Task: Toggle the show files option in the breadcrumbs.
Action: Mouse moved to (24, 577)
Screenshot: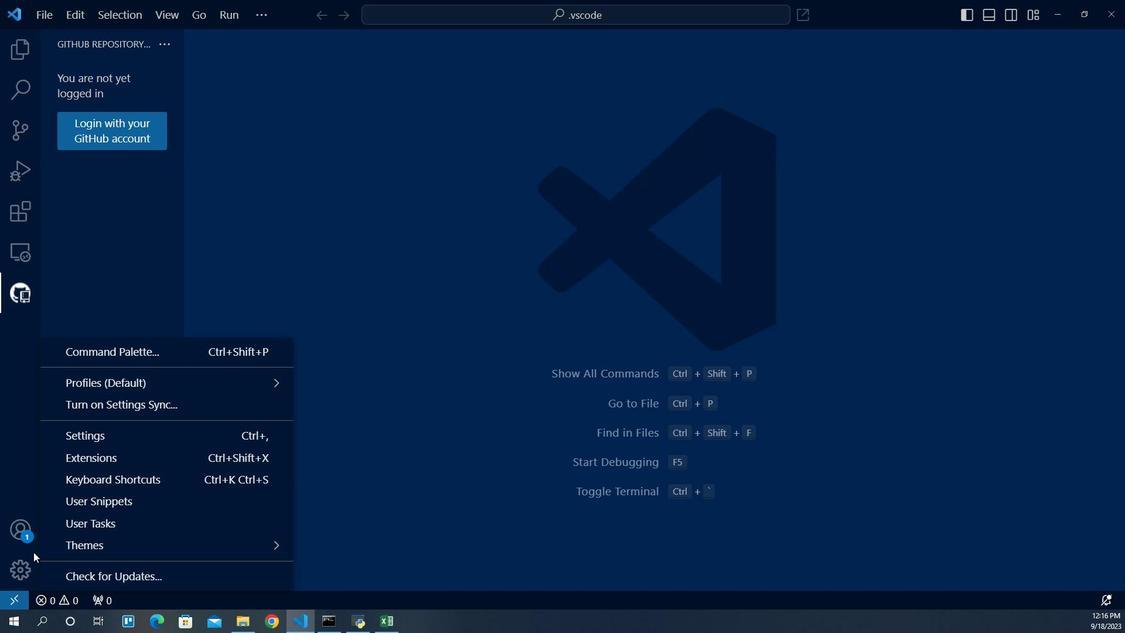 
Action: Mouse pressed left at (24, 577)
Screenshot: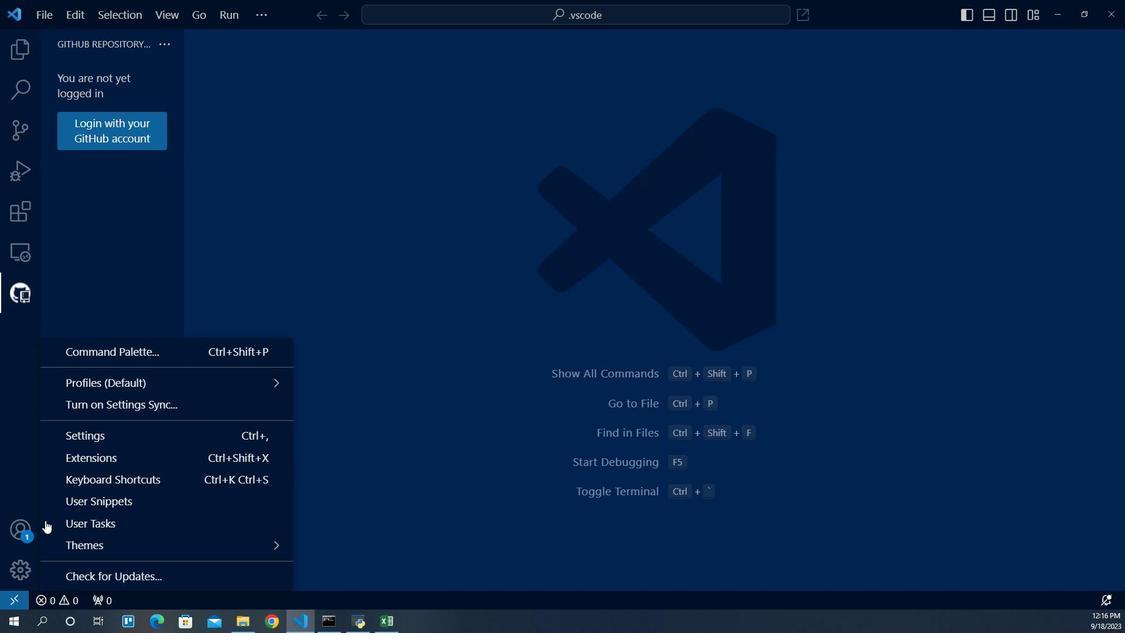 
Action: Mouse moved to (83, 435)
Screenshot: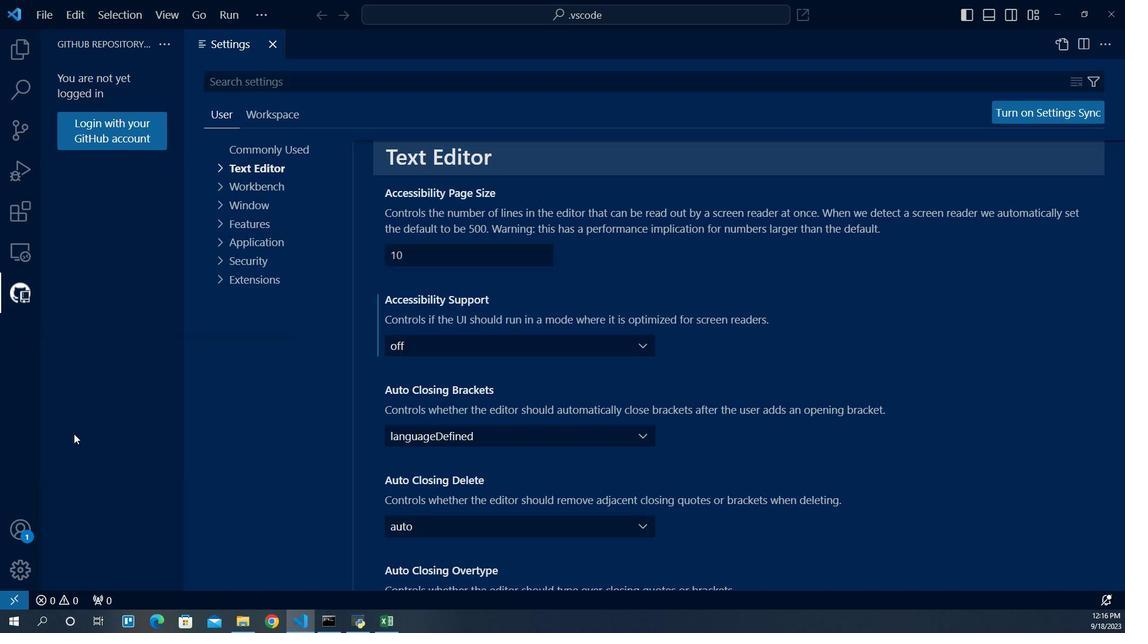
Action: Mouse pressed left at (83, 435)
Screenshot: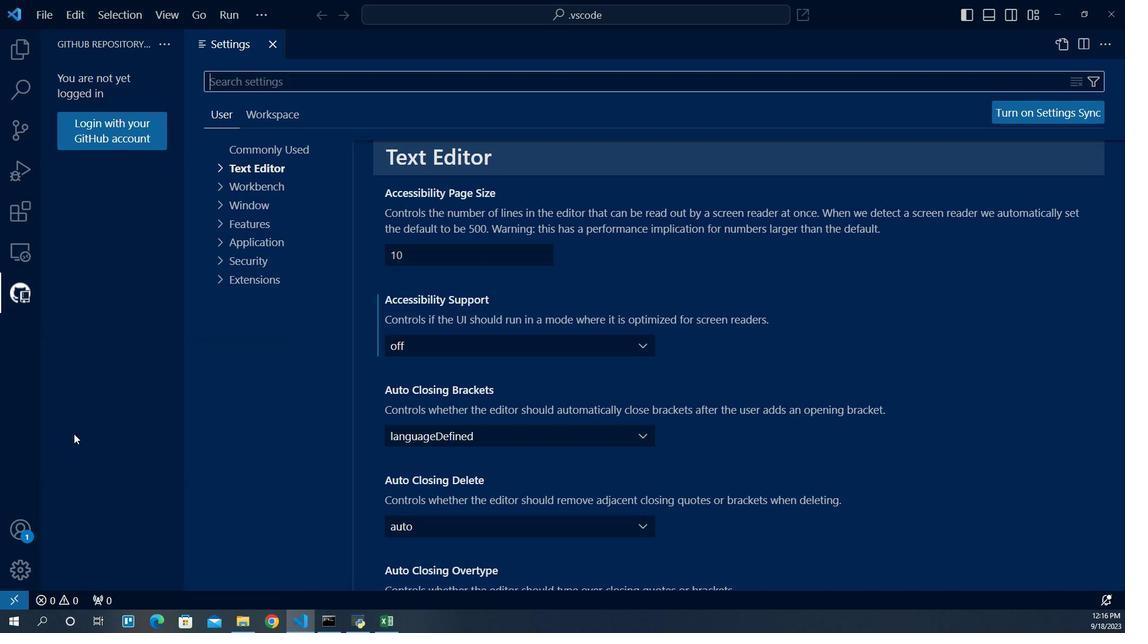 
Action: Mouse moved to (266, 99)
Screenshot: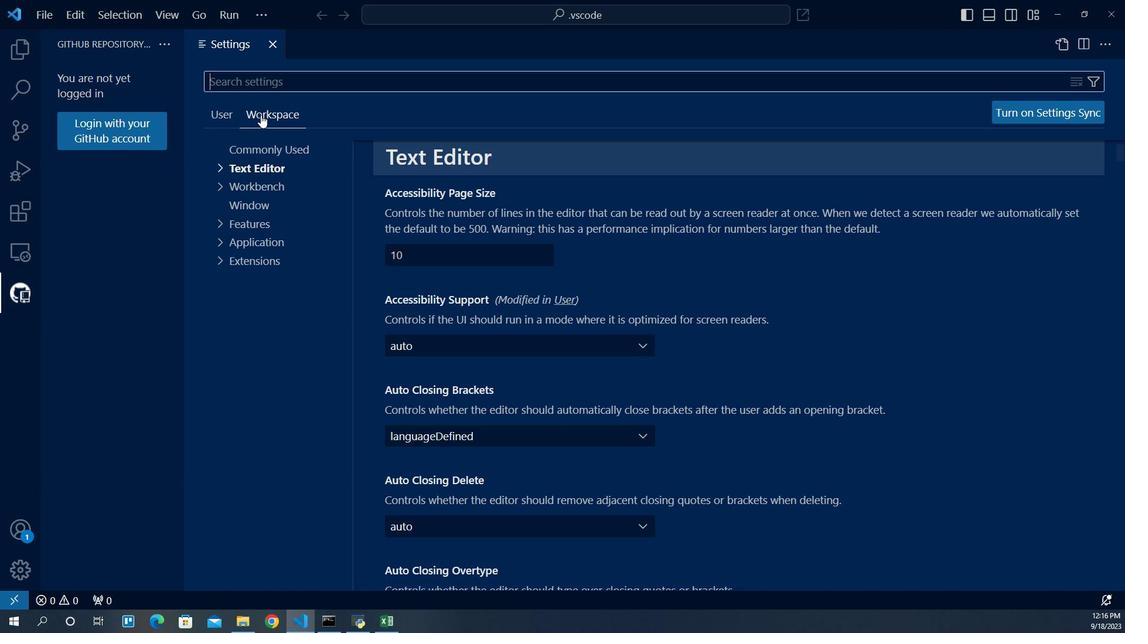 
Action: Mouse pressed left at (266, 99)
Screenshot: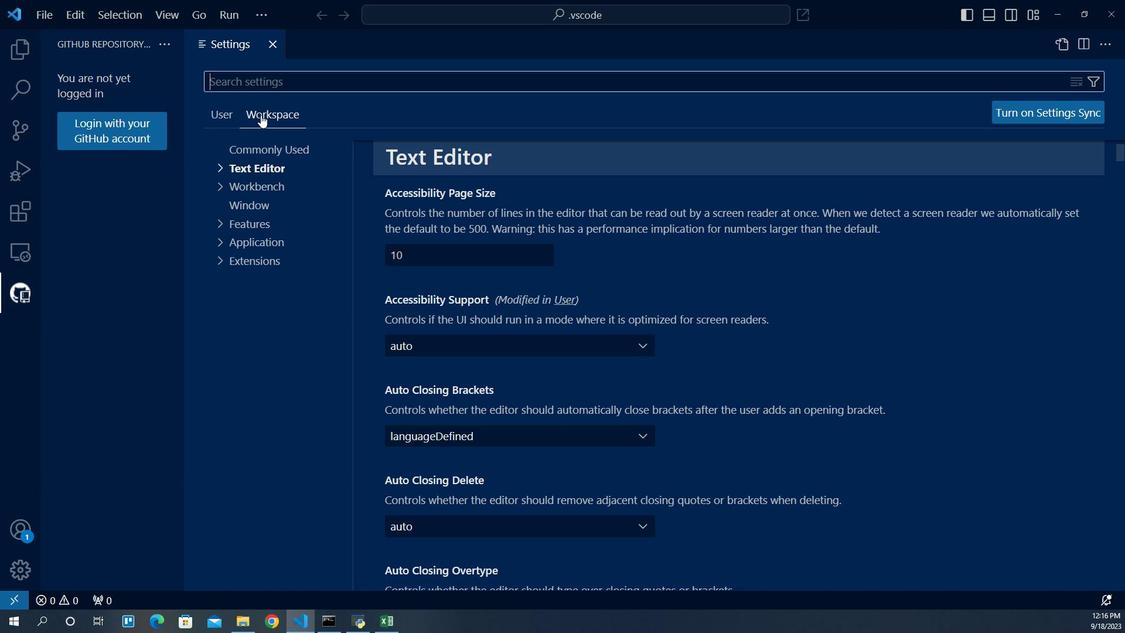 
Action: Mouse moved to (222, 174)
Screenshot: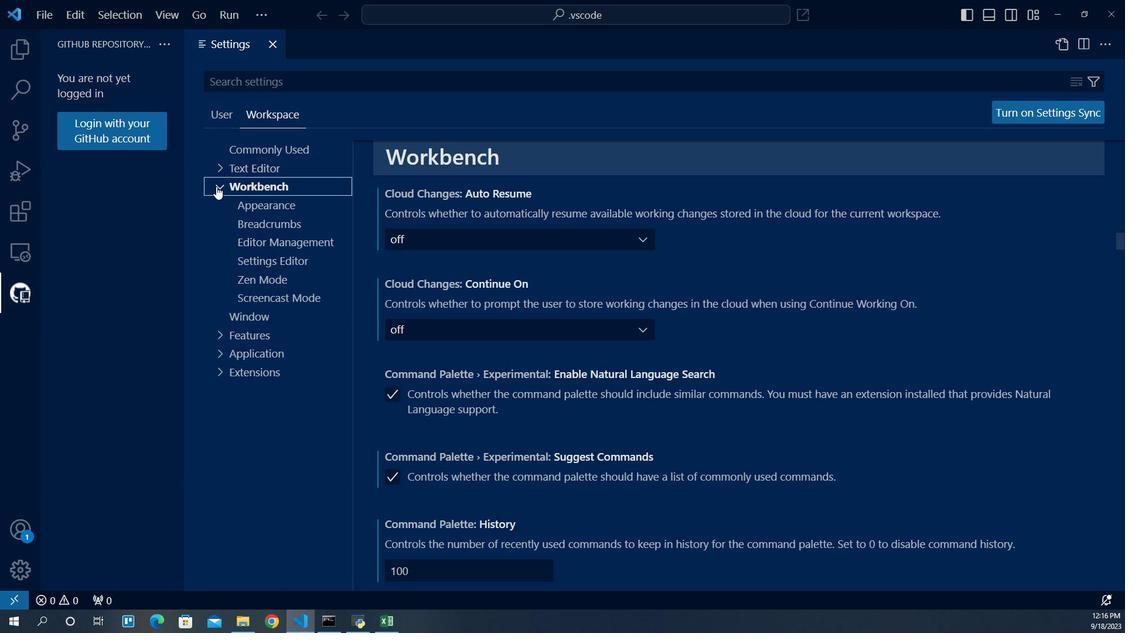 
Action: Mouse pressed left at (222, 174)
Screenshot: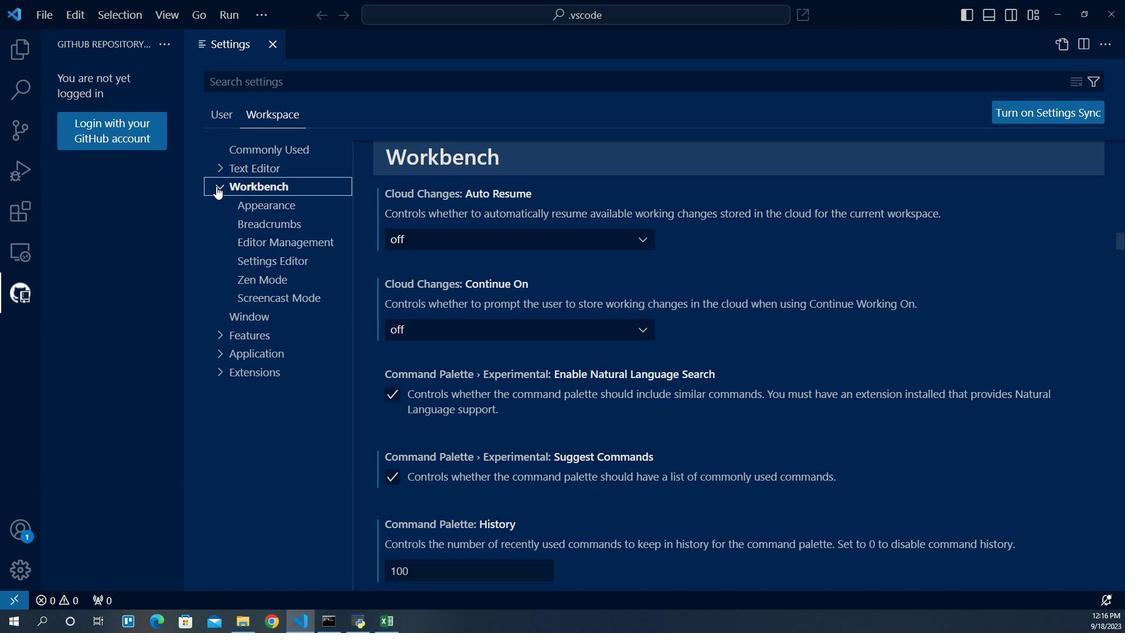 
Action: Mouse moved to (257, 213)
Screenshot: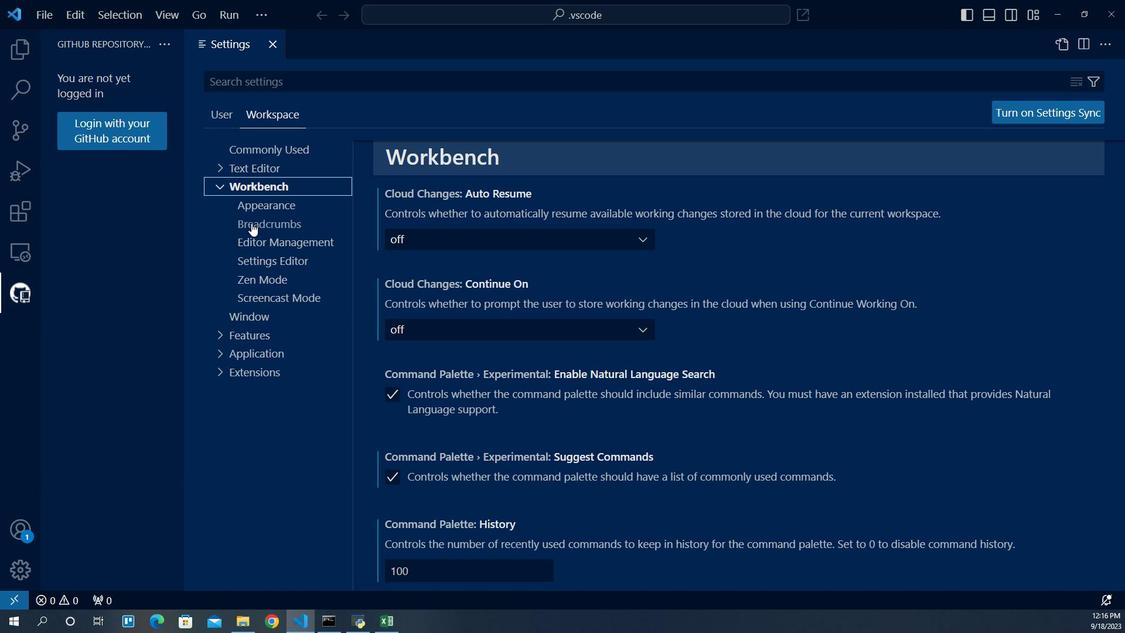 
Action: Mouse pressed left at (257, 213)
Screenshot: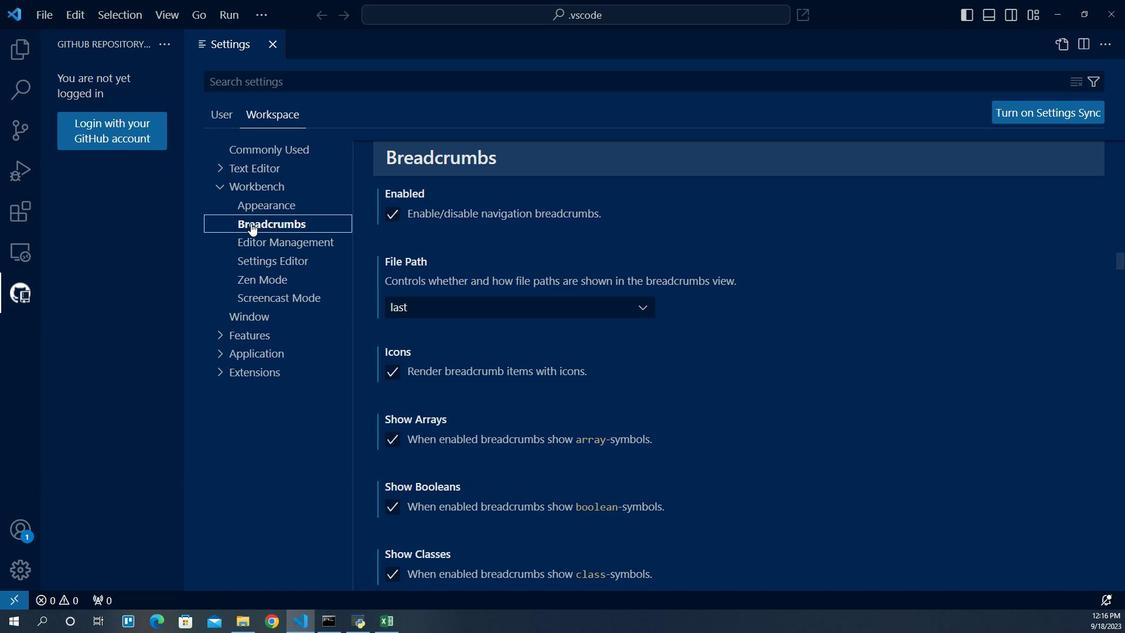 
Action: Mouse moved to (490, 511)
Screenshot: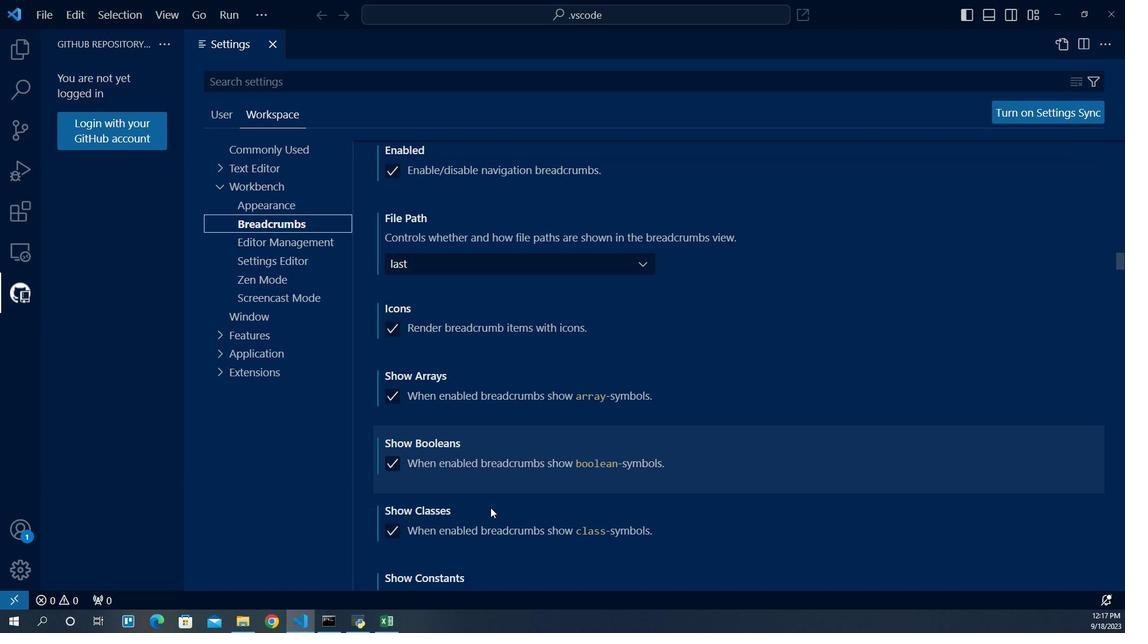 
Action: Mouse scrolled (490, 511) with delta (0, 0)
Screenshot: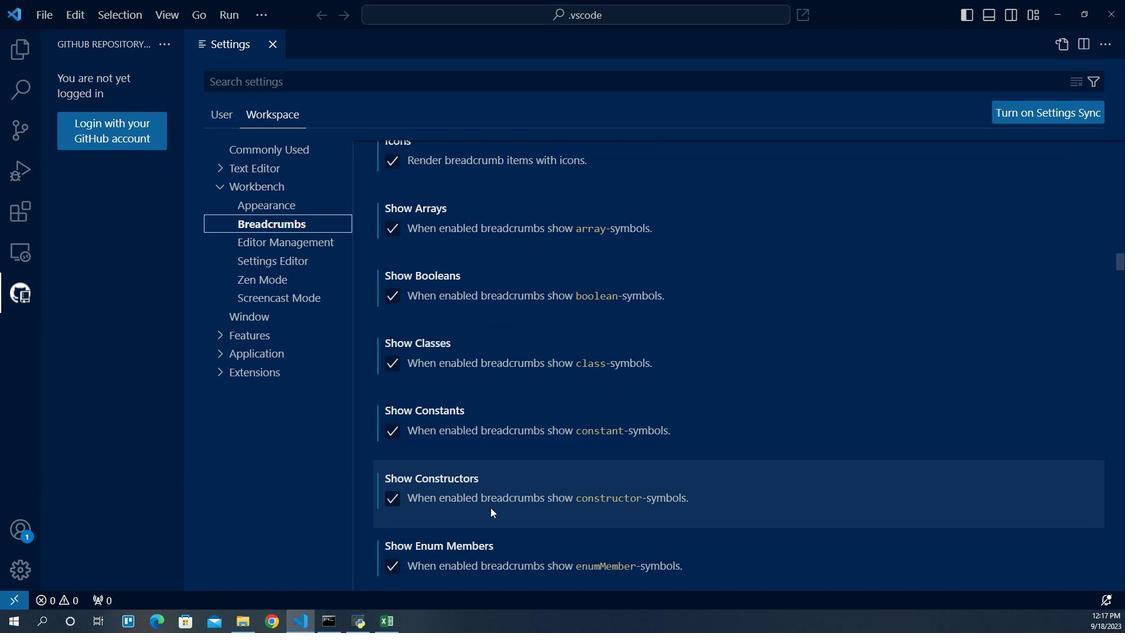 
Action: Mouse scrolled (490, 511) with delta (0, 0)
Screenshot: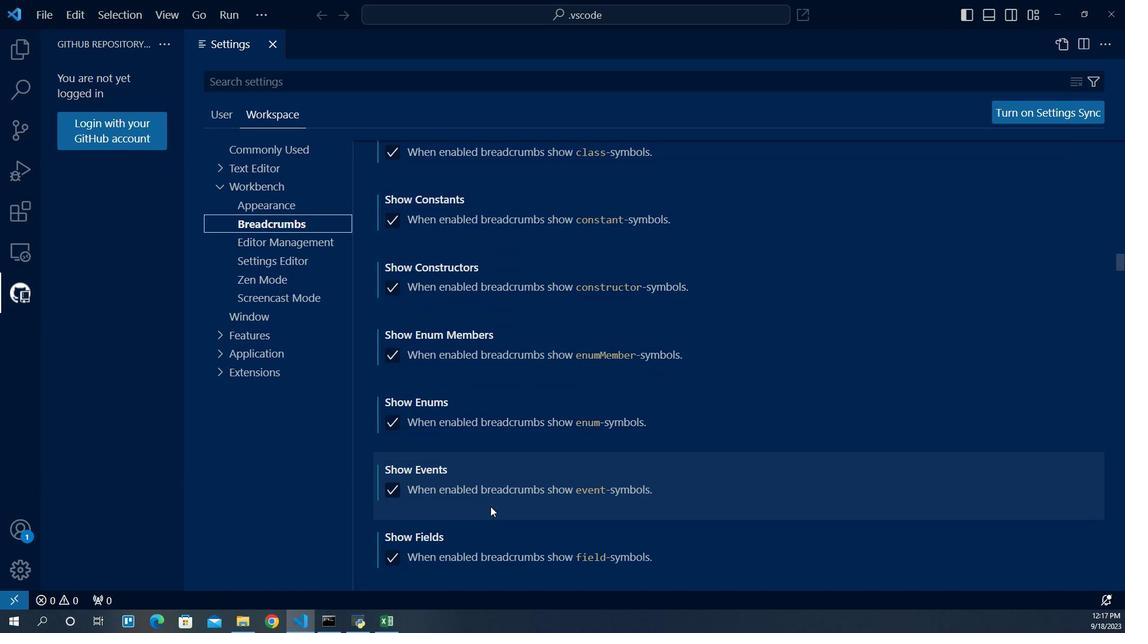 
Action: Mouse moved to (490, 510)
Screenshot: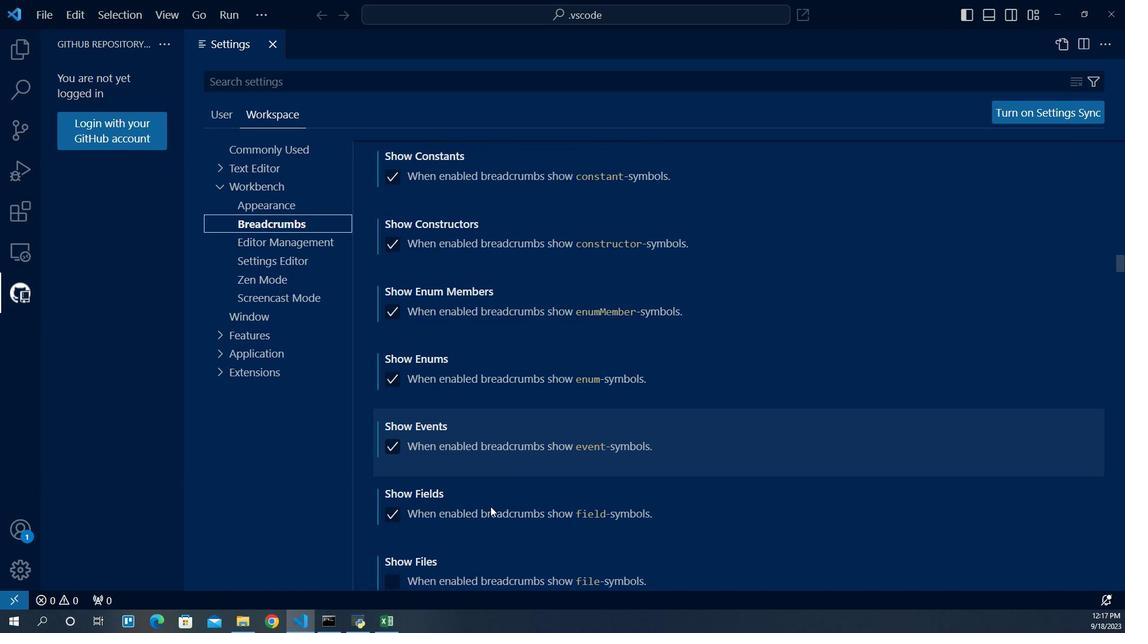 
Action: Mouse scrolled (490, 510) with delta (0, 0)
Screenshot: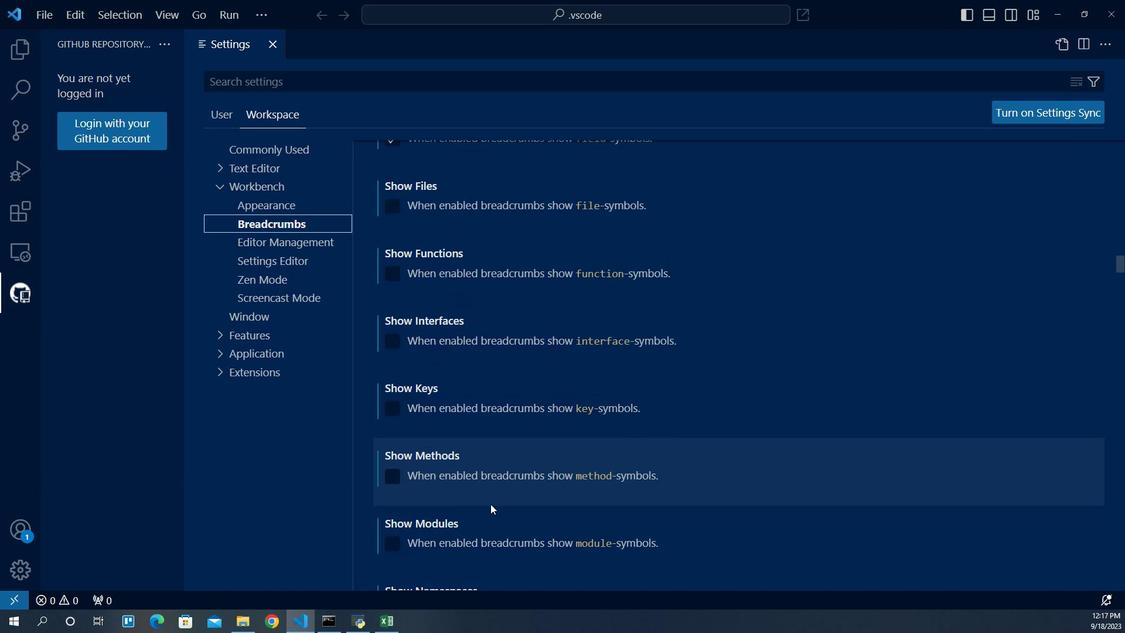 
Action: Mouse scrolled (490, 510) with delta (0, 0)
Screenshot: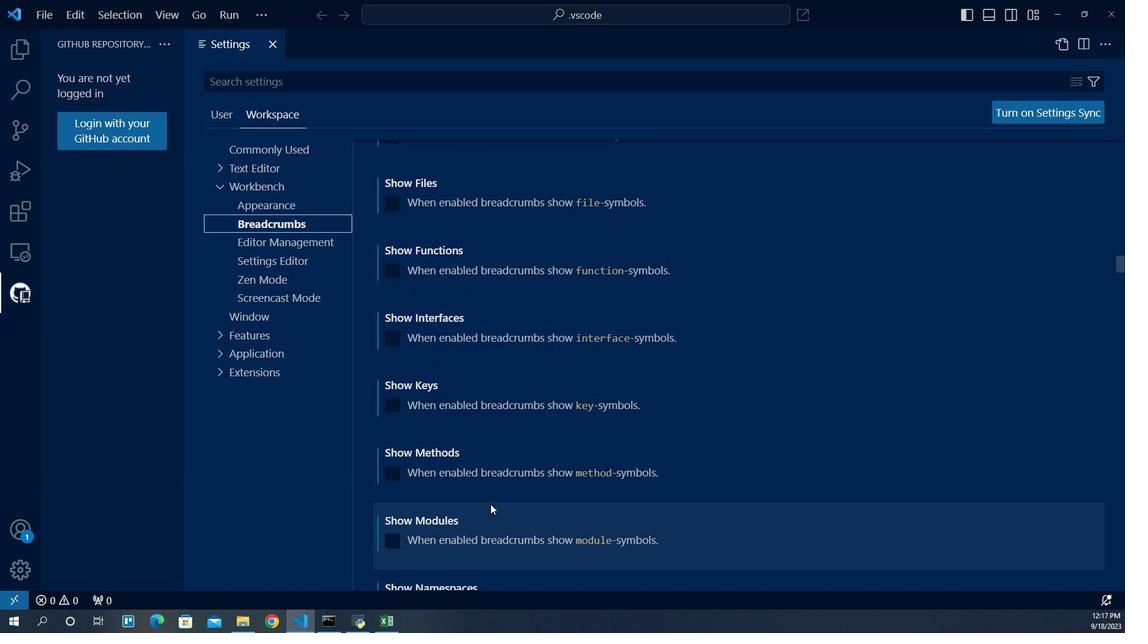 
Action: Mouse moved to (432, 331)
Screenshot: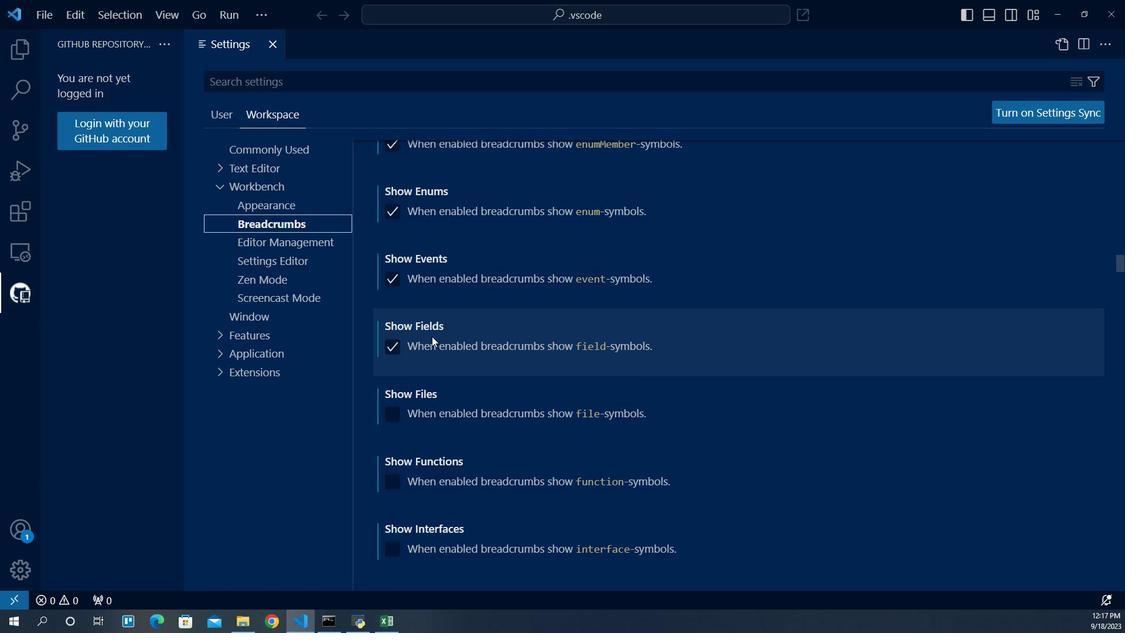 
Action: Mouse scrolled (432, 332) with delta (0, 0)
Screenshot: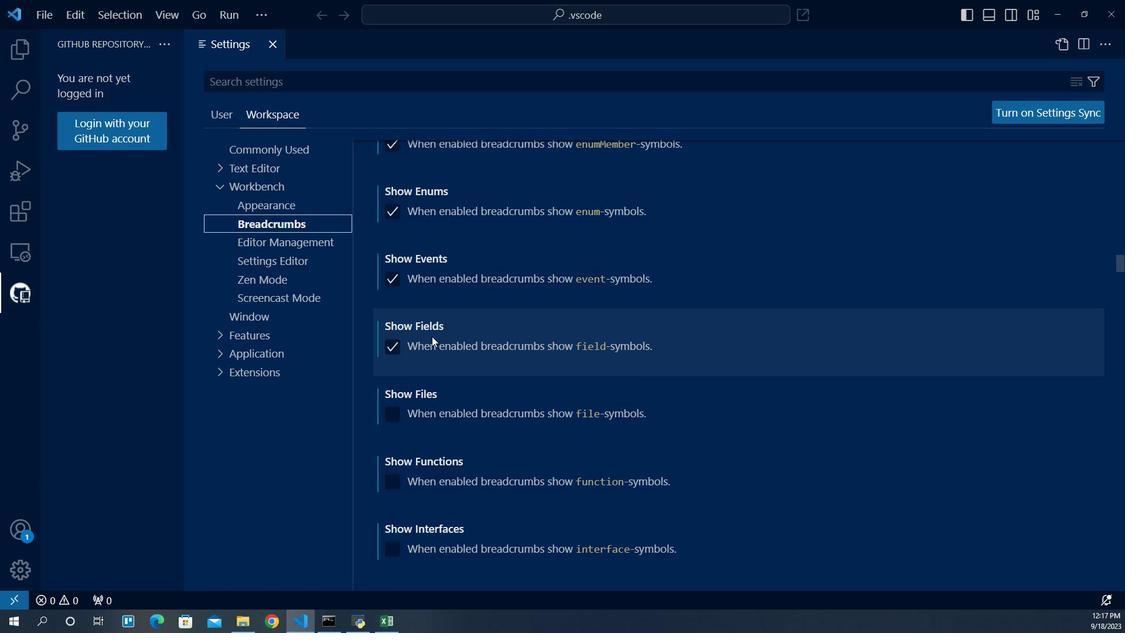 
Action: Mouse moved to (392, 413)
Screenshot: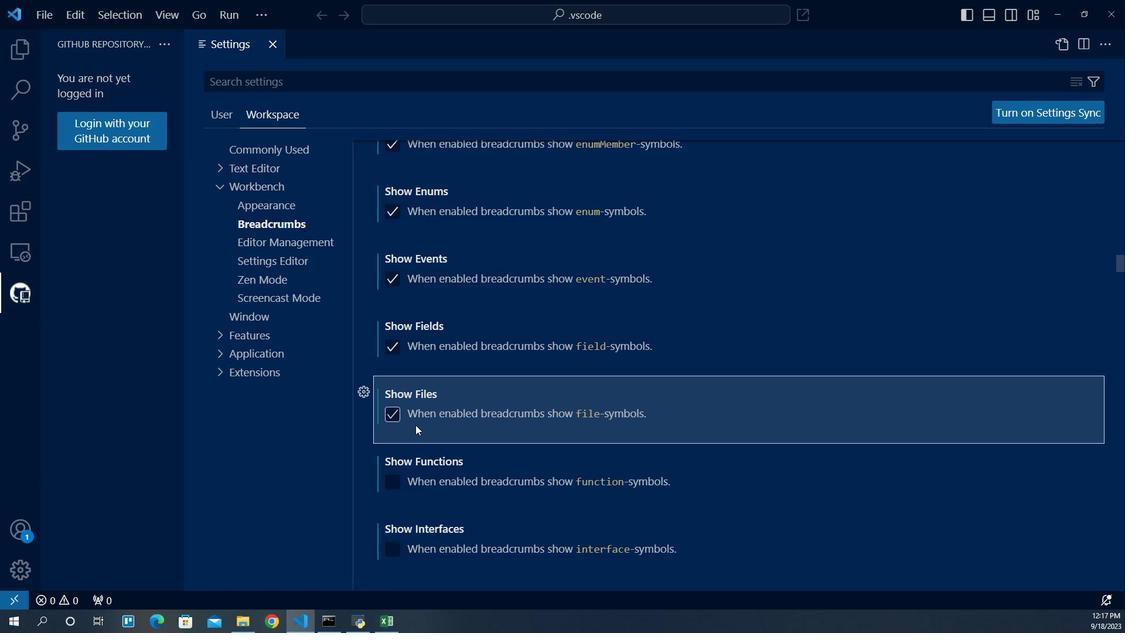 
Action: Mouse pressed left at (392, 413)
Screenshot: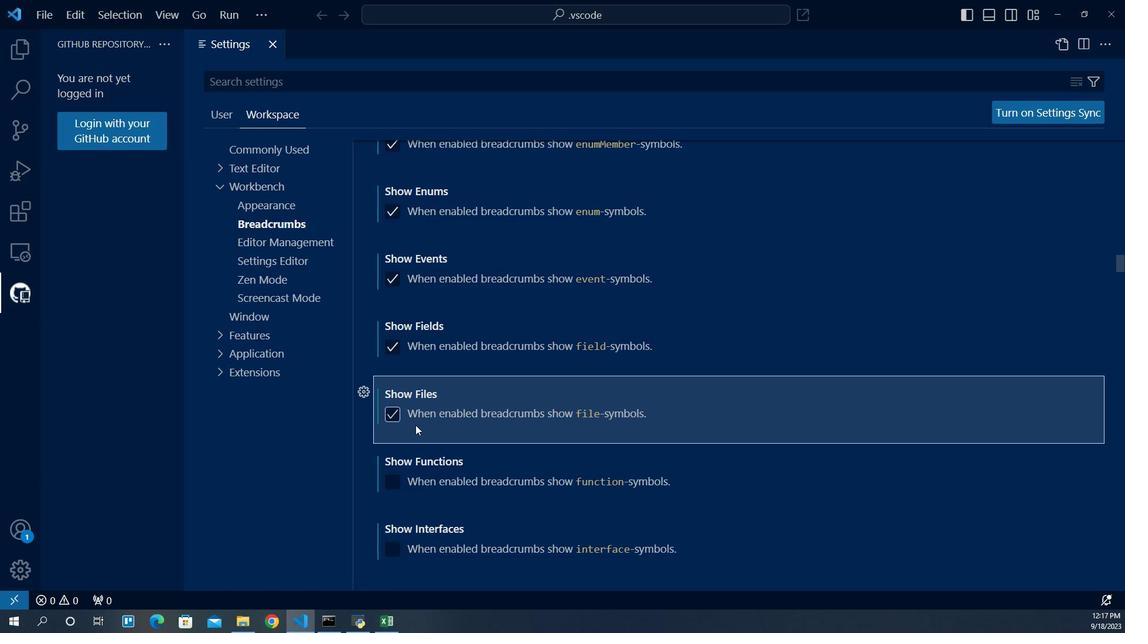 
Action: Mouse moved to (432, 429)
Screenshot: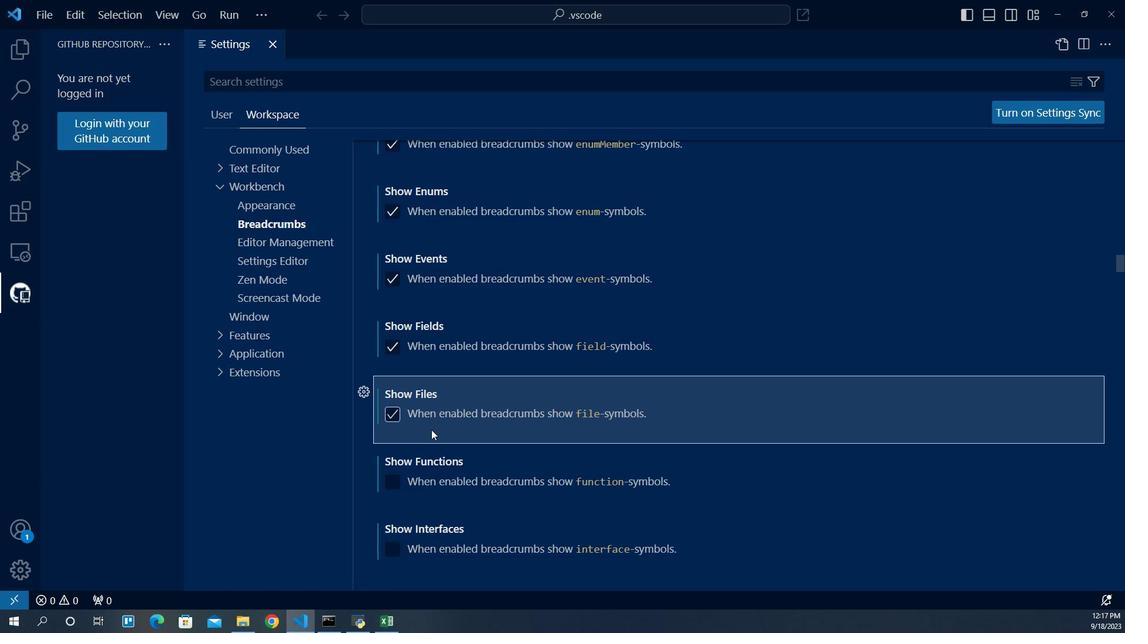 
